 Task: Create a rule from the Routing list, Task moved to a section -> Set Priority in the project AgileCrest , set the section as To-Do and set the priority of the task as  High
Action: Mouse moved to (967, 86)
Screenshot: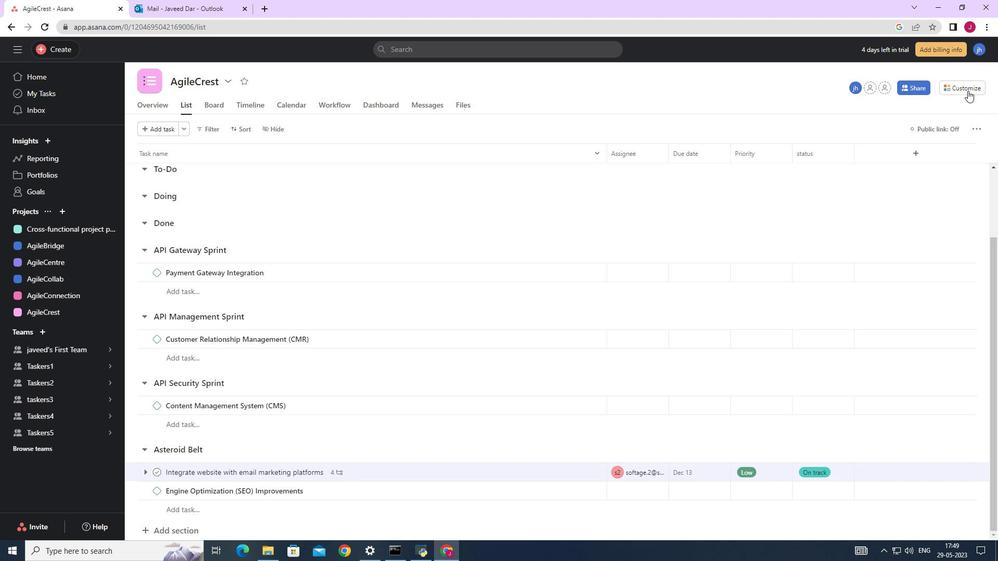 
Action: Mouse pressed left at (967, 86)
Screenshot: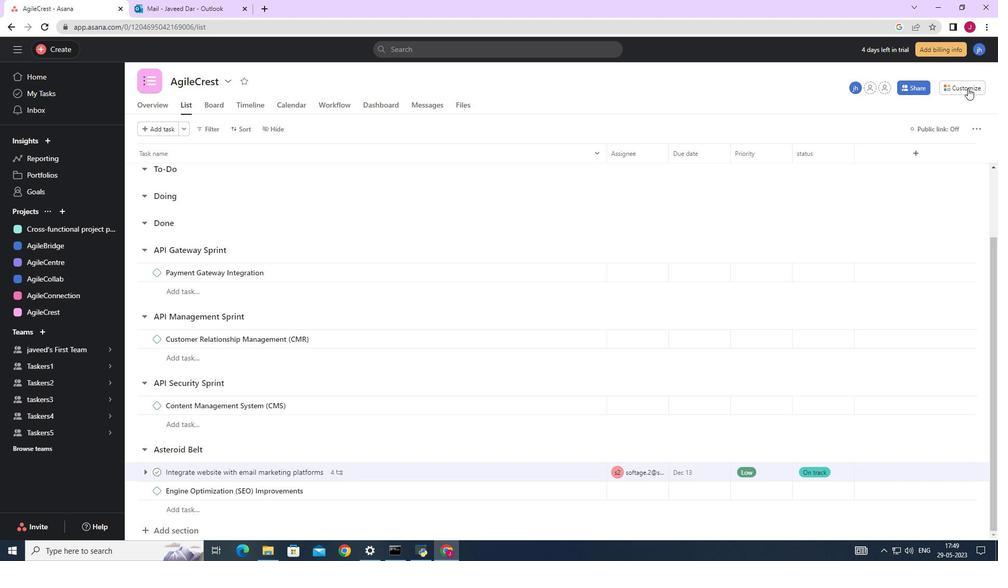 
Action: Mouse moved to (786, 220)
Screenshot: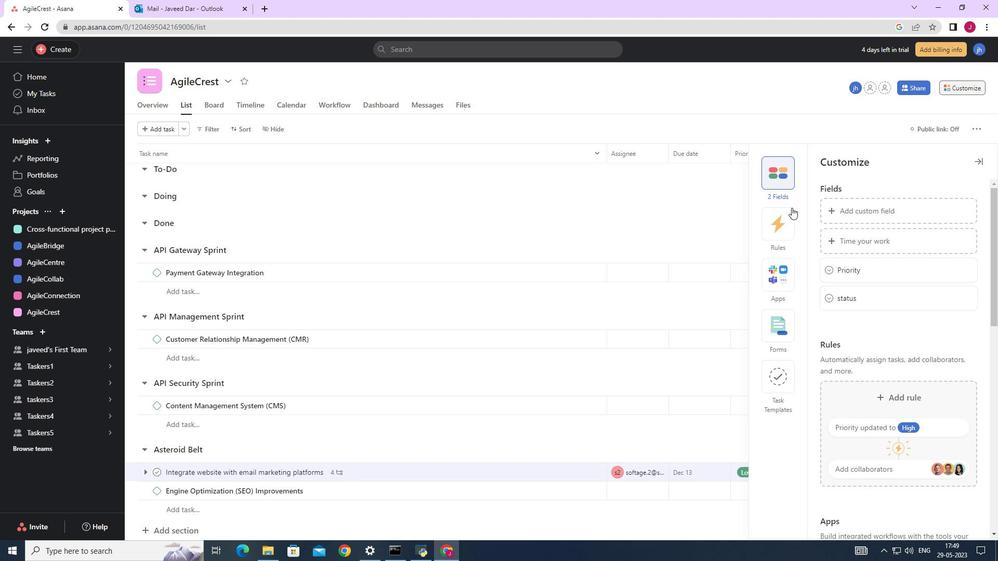 
Action: Mouse pressed left at (786, 220)
Screenshot: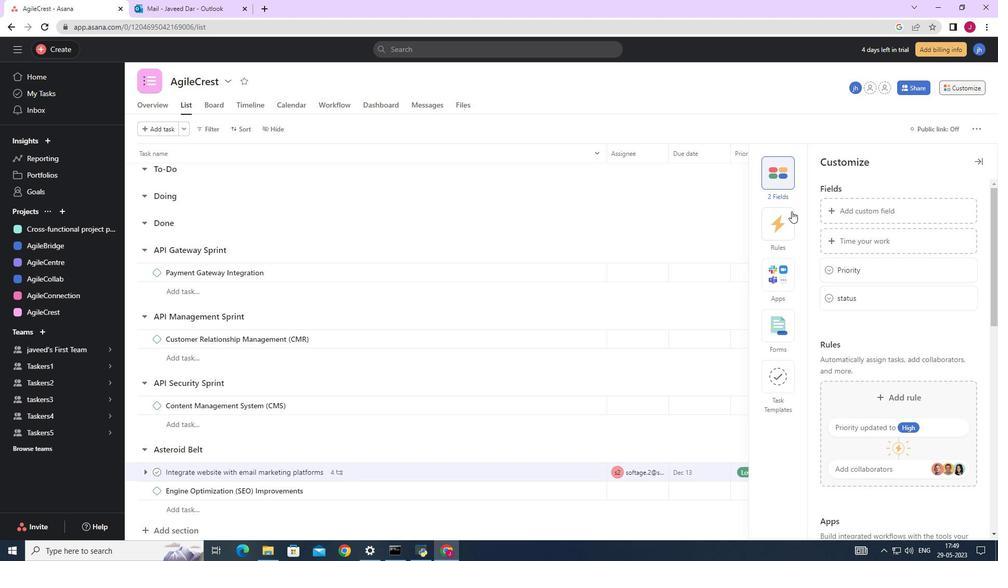 
Action: Mouse moved to (878, 235)
Screenshot: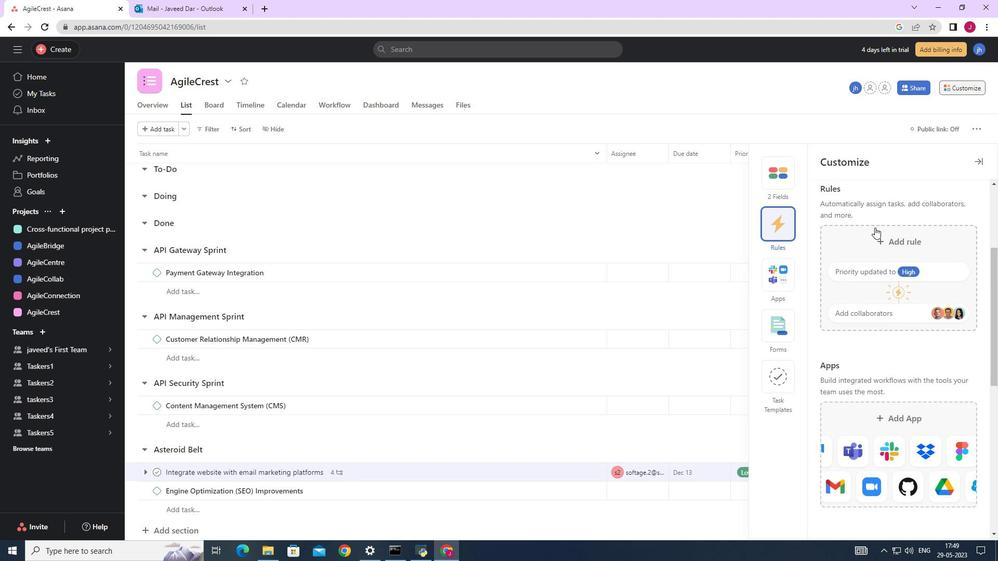 
Action: Mouse pressed left at (878, 235)
Screenshot: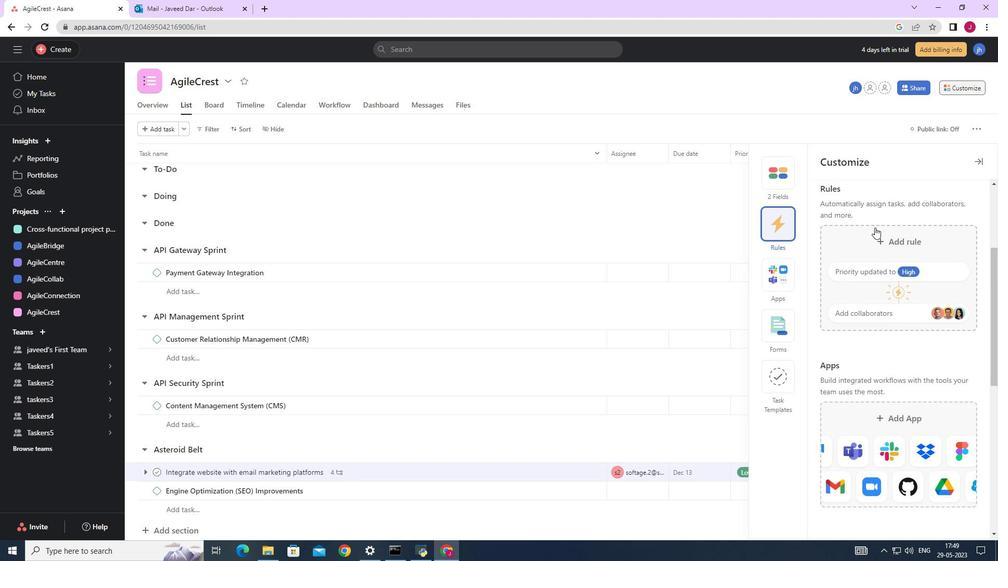 
Action: Mouse moved to (220, 138)
Screenshot: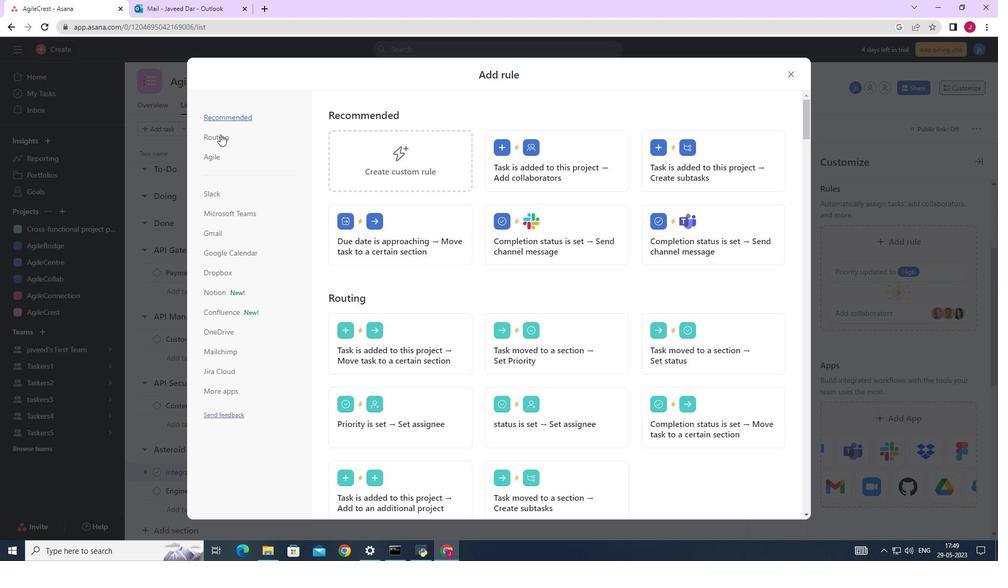 
Action: Mouse pressed left at (220, 138)
Screenshot: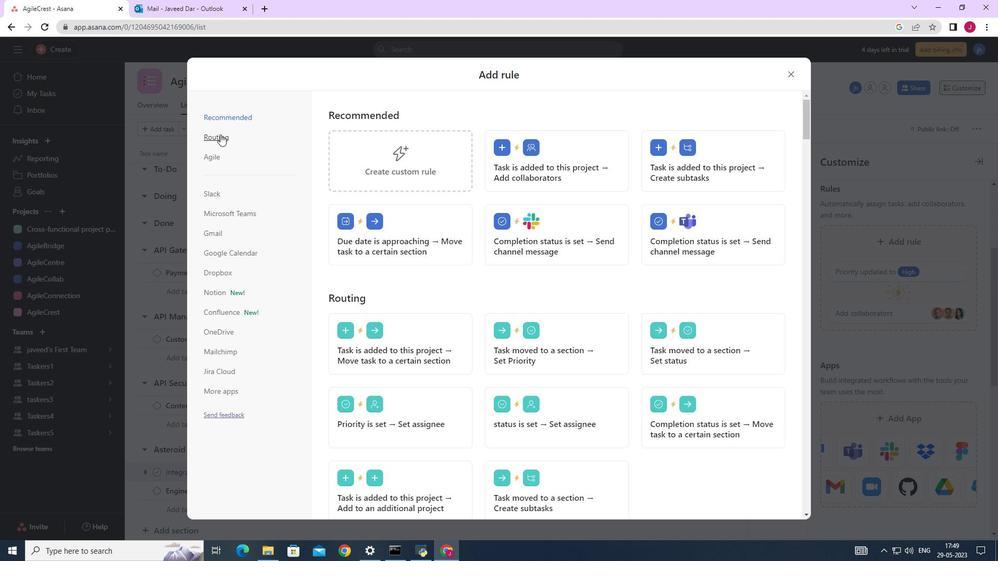 
Action: Mouse moved to (570, 156)
Screenshot: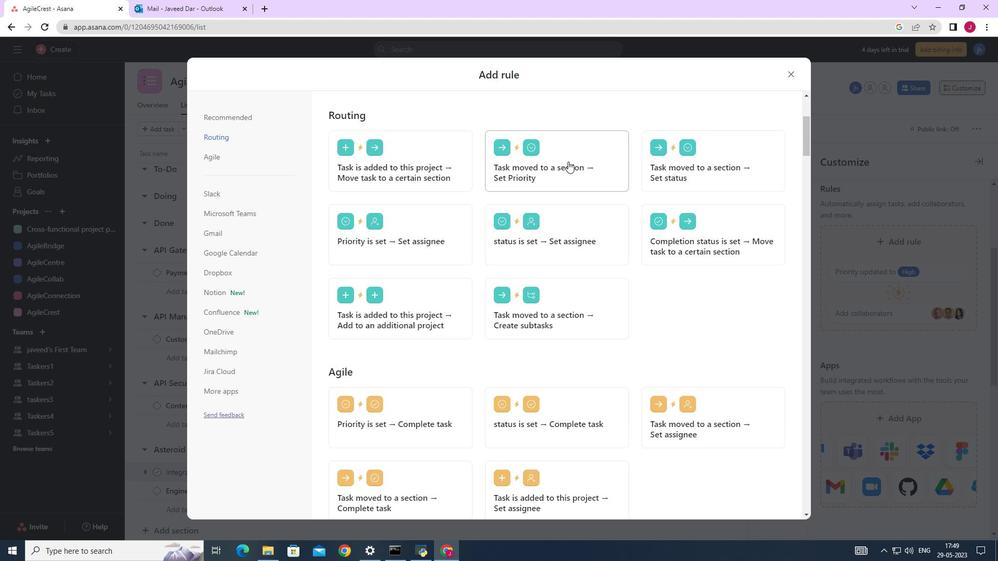 
Action: Mouse pressed left at (570, 156)
Screenshot: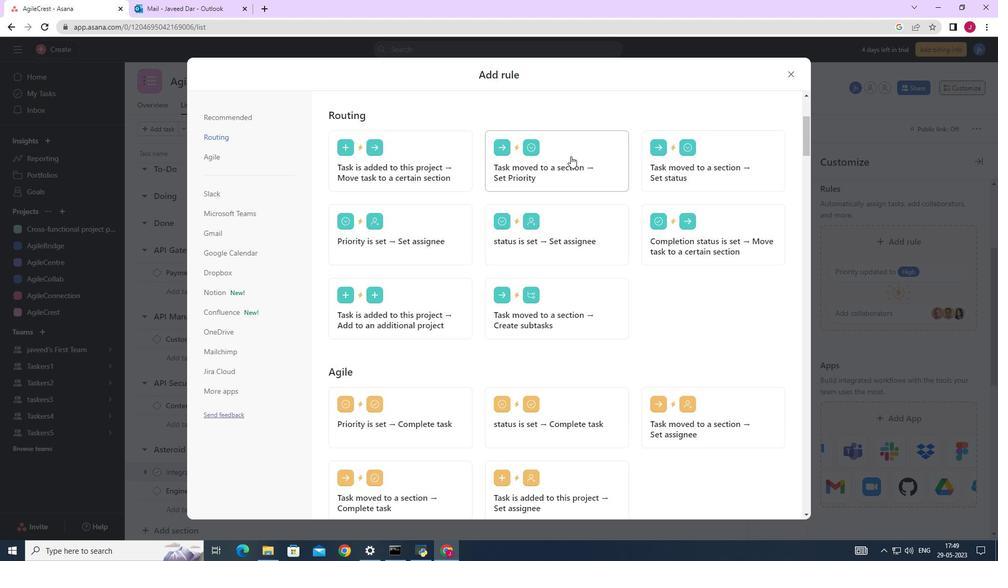 
Action: Mouse moved to (383, 278)
Screenshot: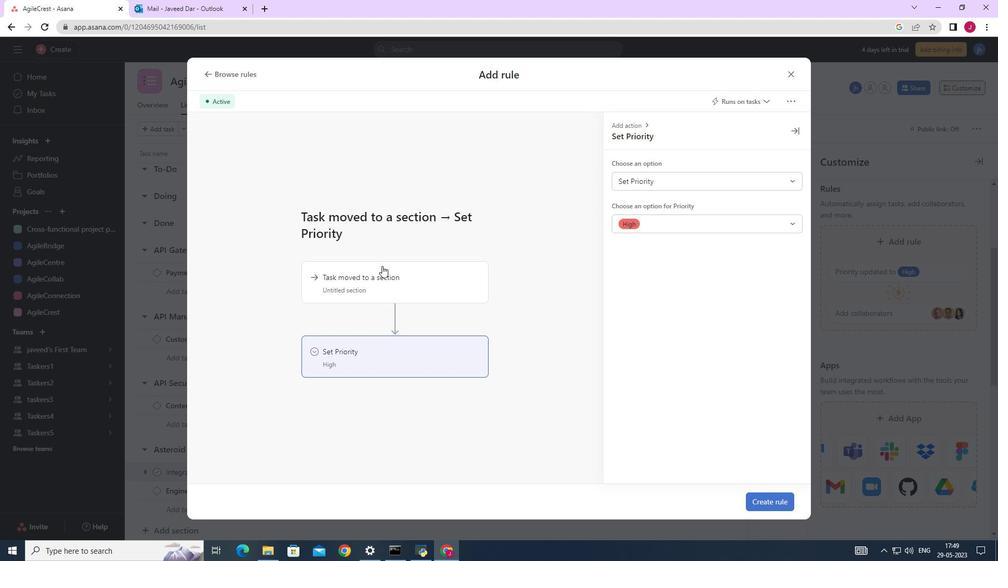 
Action: Mouse pressed left at (383, 278)
Screenshot: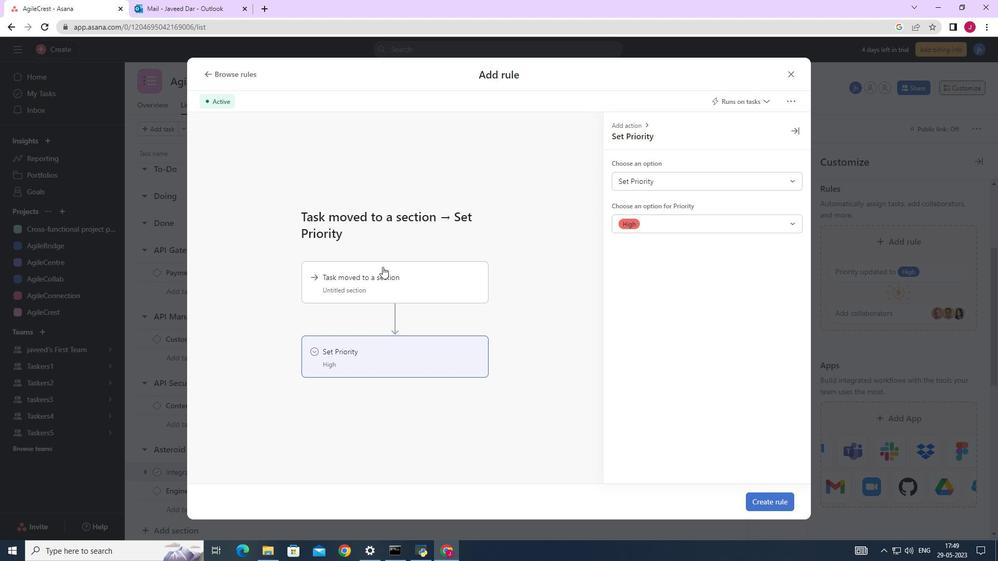 
Action: Mouse moved to (665, 180)
Screenshot: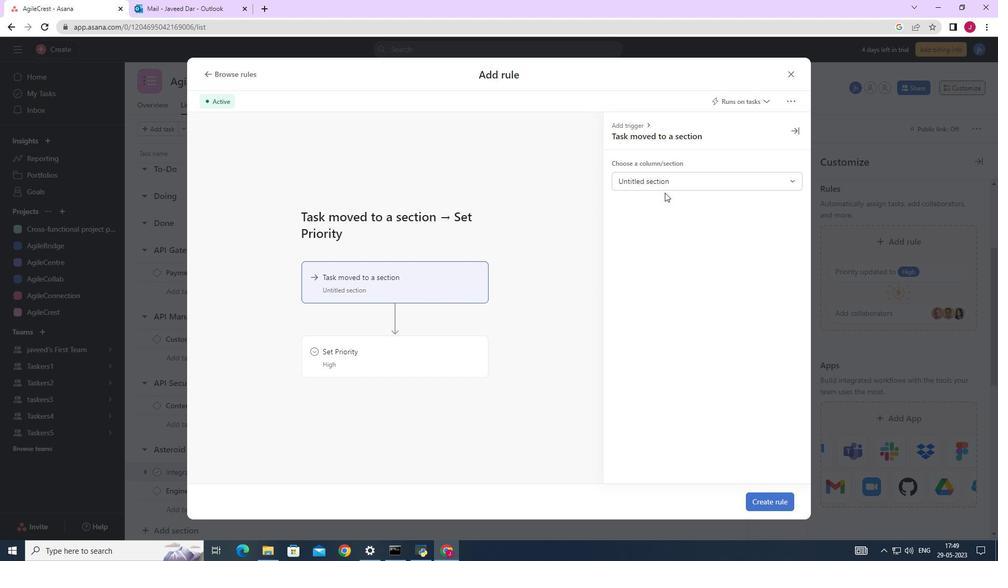 
Action: Mouse pressed left at (665, 180)
Screenshot: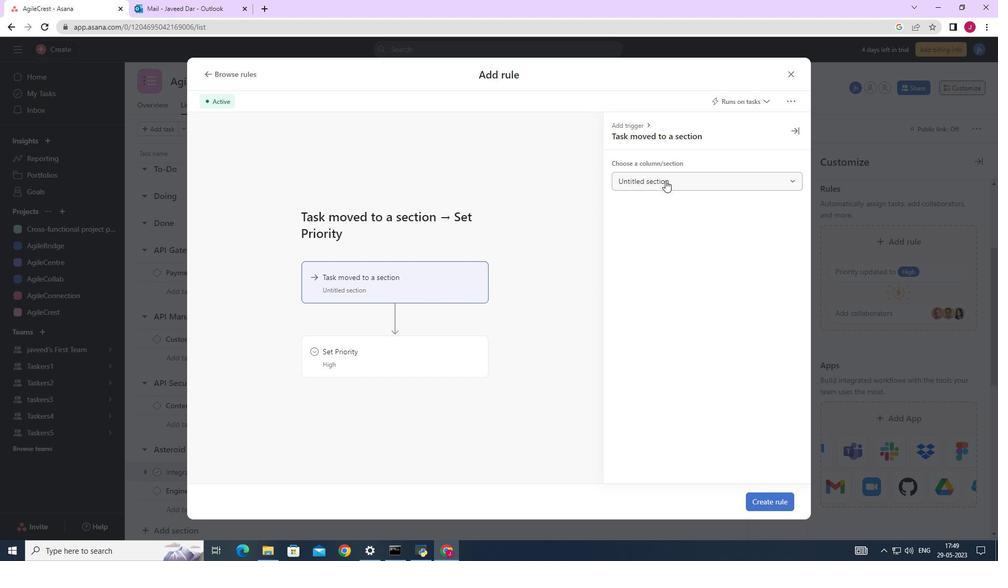 
Action: Mouse moved to (649, 220)
Screenshot: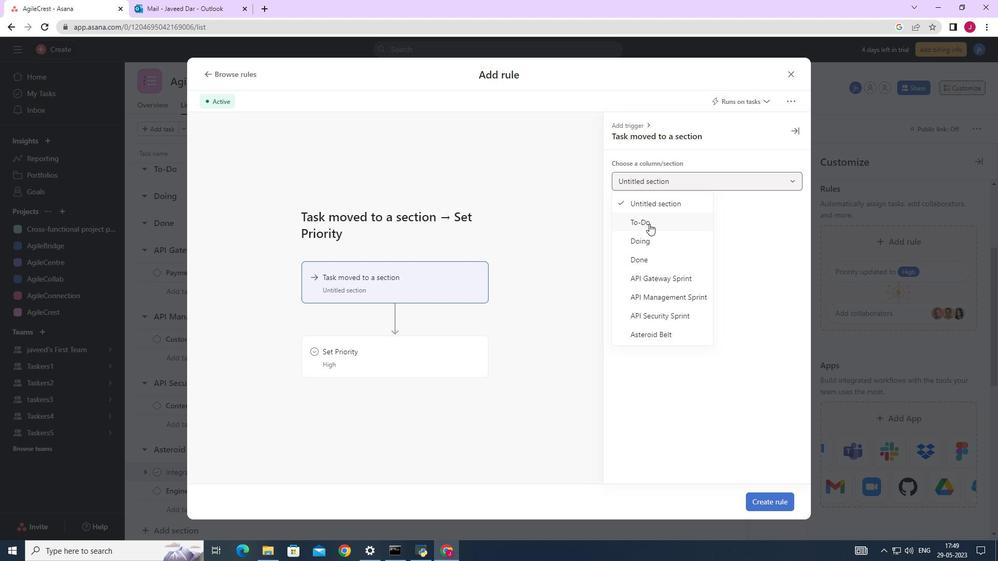 
Action: Mouse pressed left at (649, 220)
Screenshot: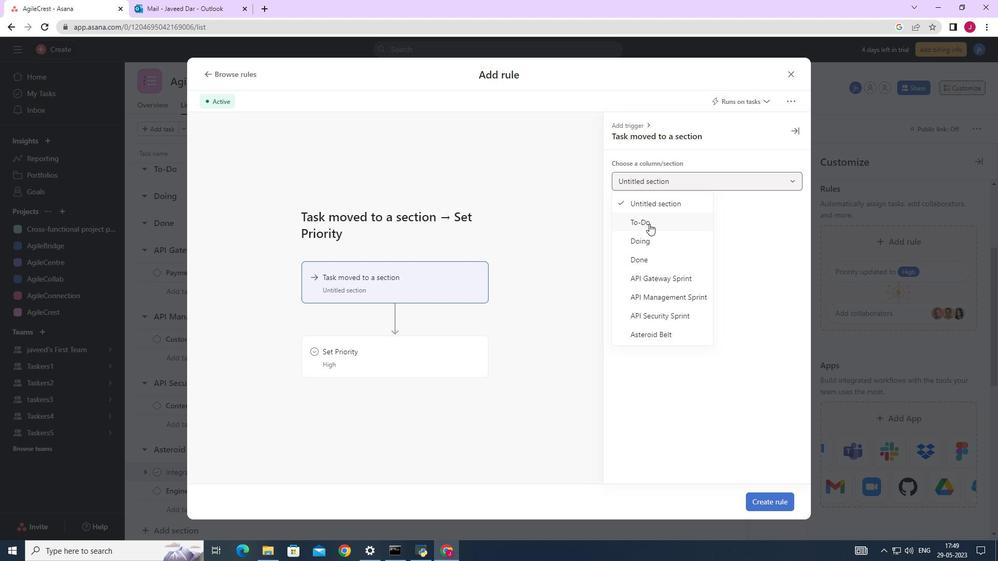 
Action: Mouse moved to (358, 355)
Screenshot: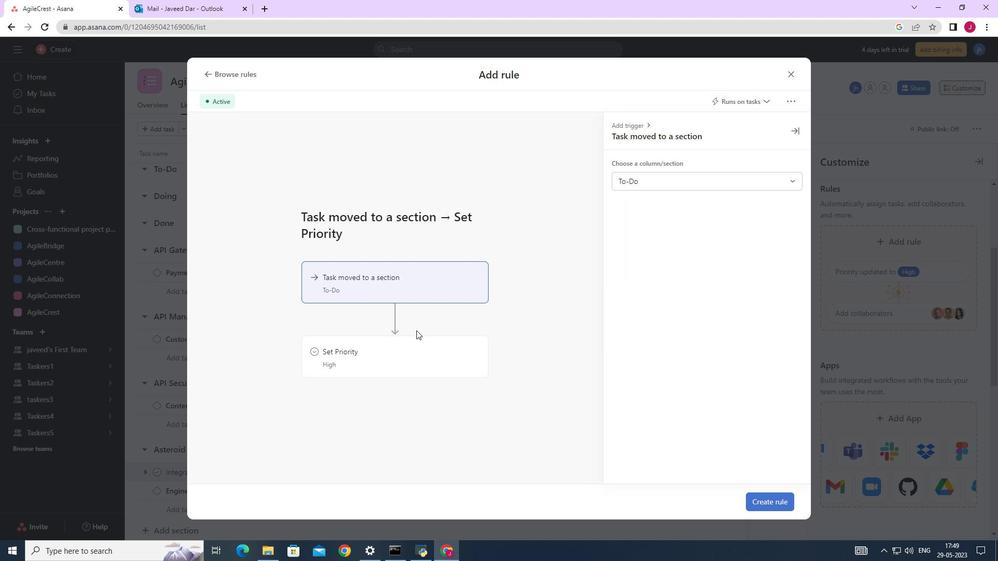 
Action: Mouse pressed left at (358, 355)
Screenshot: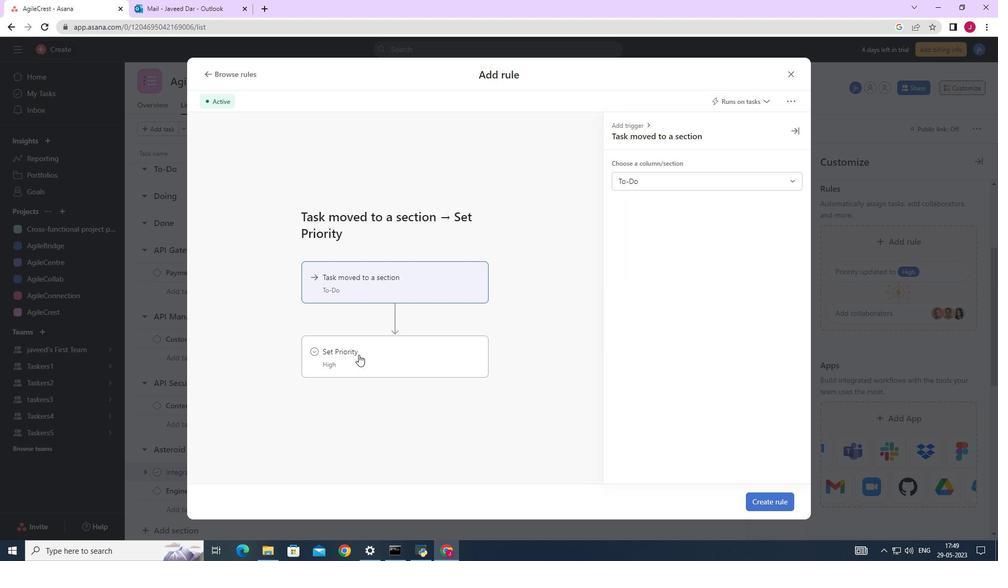 
Action: Mouse moved to (658, 182)
Screenshot: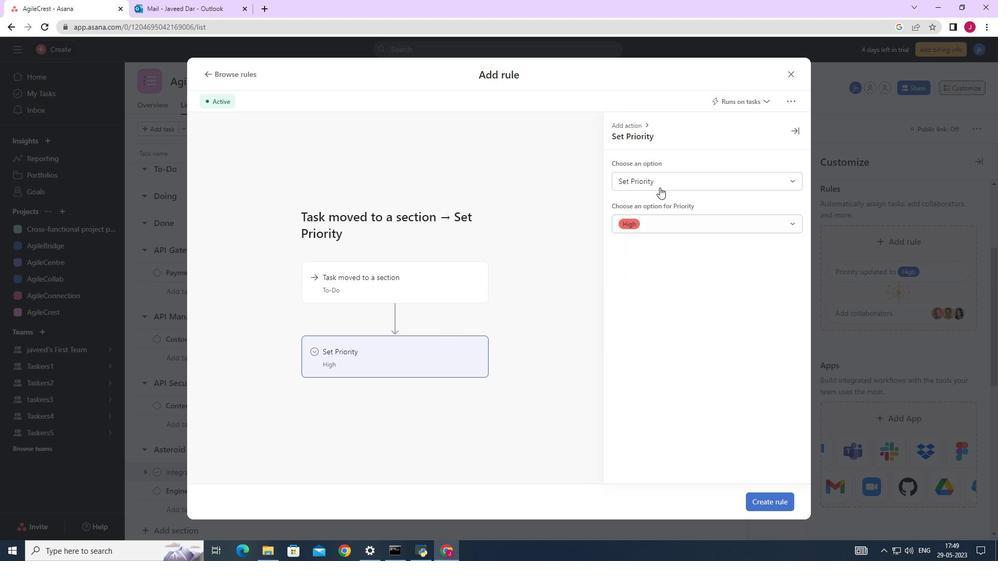 
Action: Mouse pressed left at (658, 182)
Screenshot: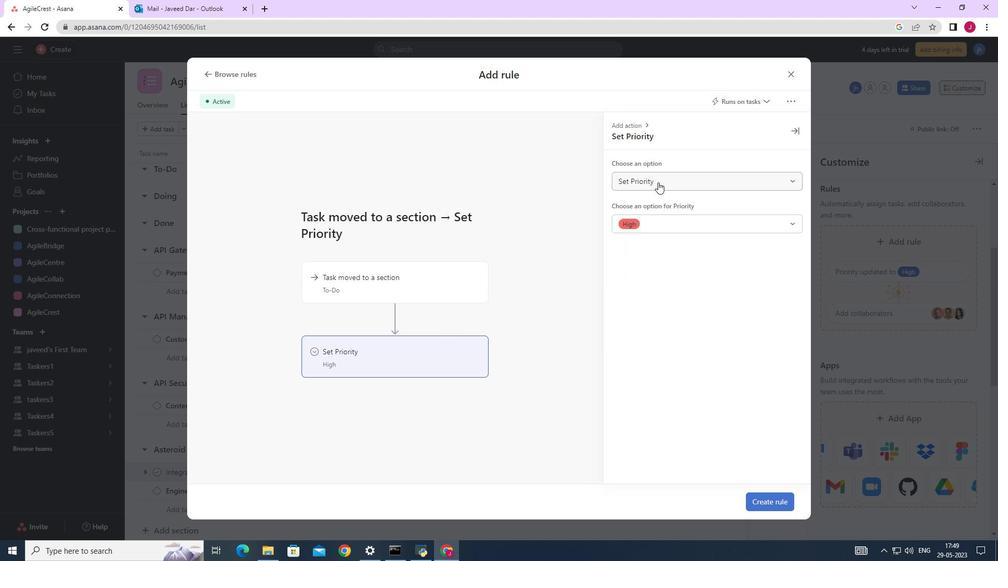 
Action: Mouse pressed left at (658, 182)
Screenshot: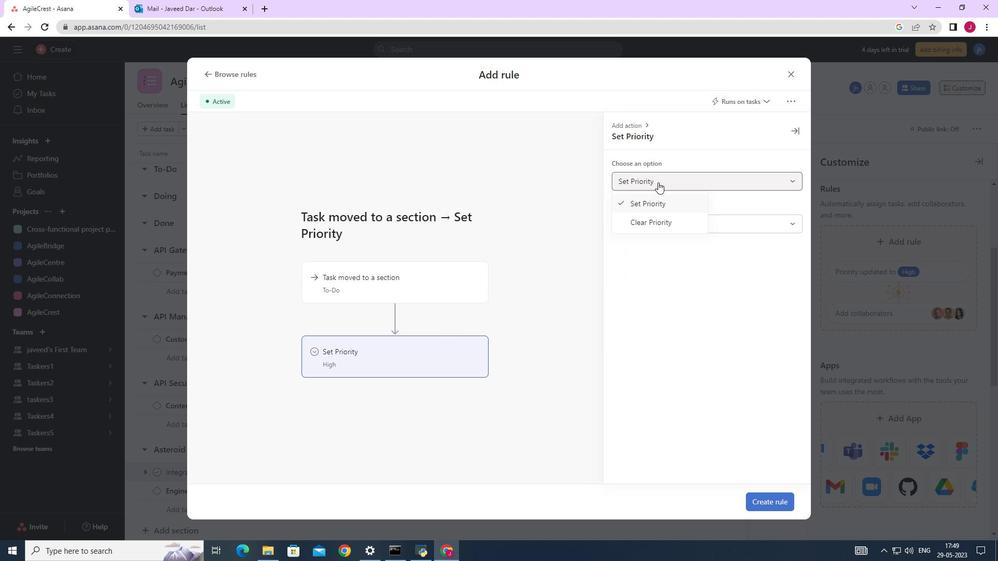 
Action: Mouse moved to (761, 499)
Screenshot: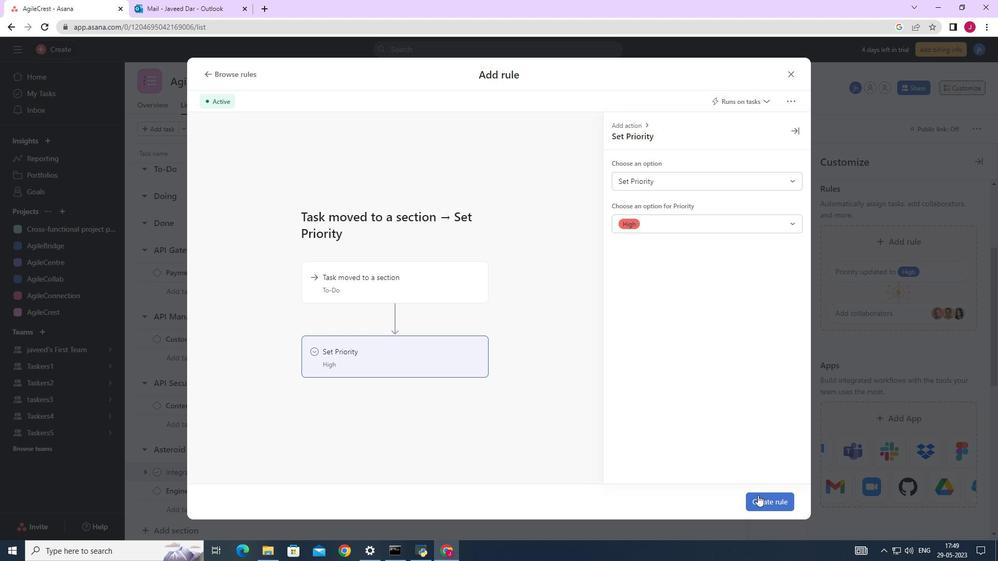 
Action: Mouse pressed left at (761, 499)
Screenshot: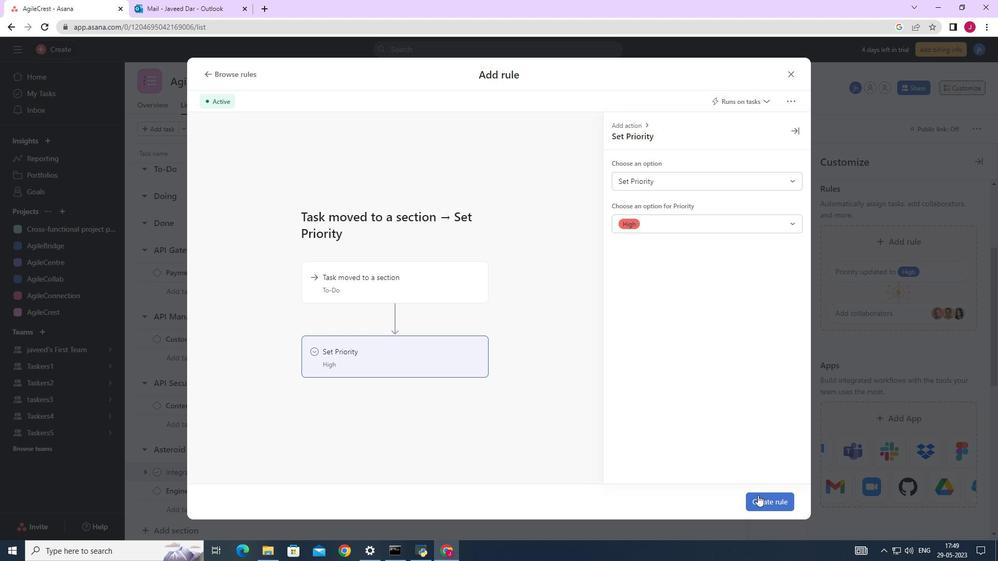 
Action: Mouse moved to (732, 472)
Screenshot: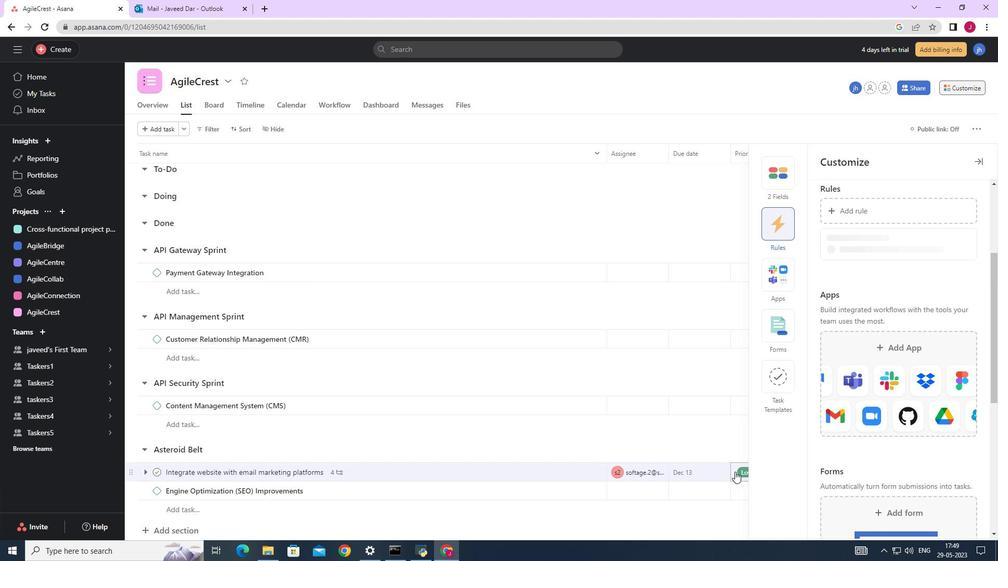 
